 Task: Add the "Currency formatter" component in the site builder.
Action: Mouse moved to (893, 69)
Screenshot: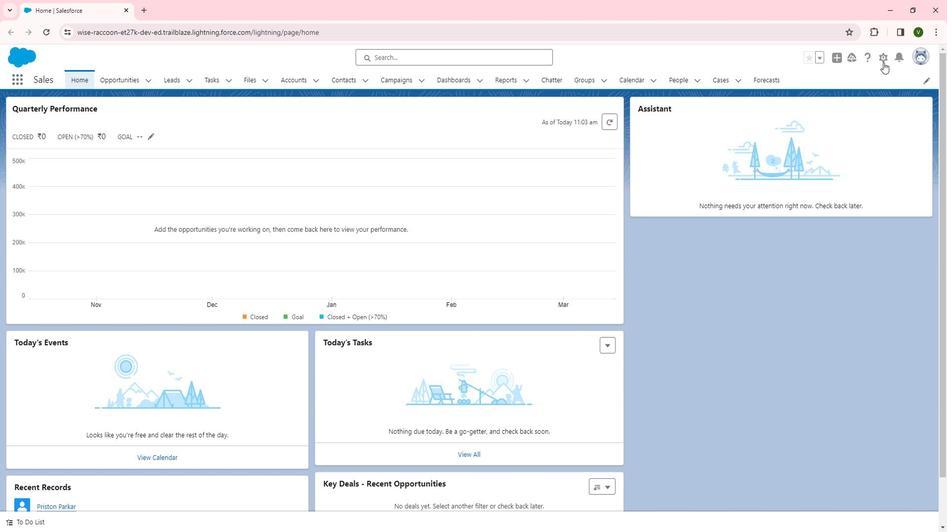 
Action: Mouse pressed left at (893, 69)
Screenshot: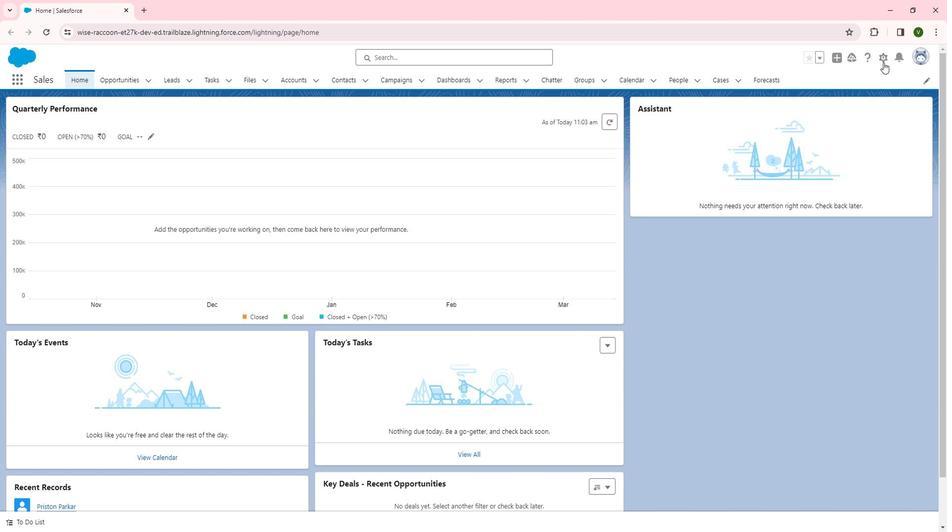 
Action: Mouse moved to (848, 100)
Screenshot: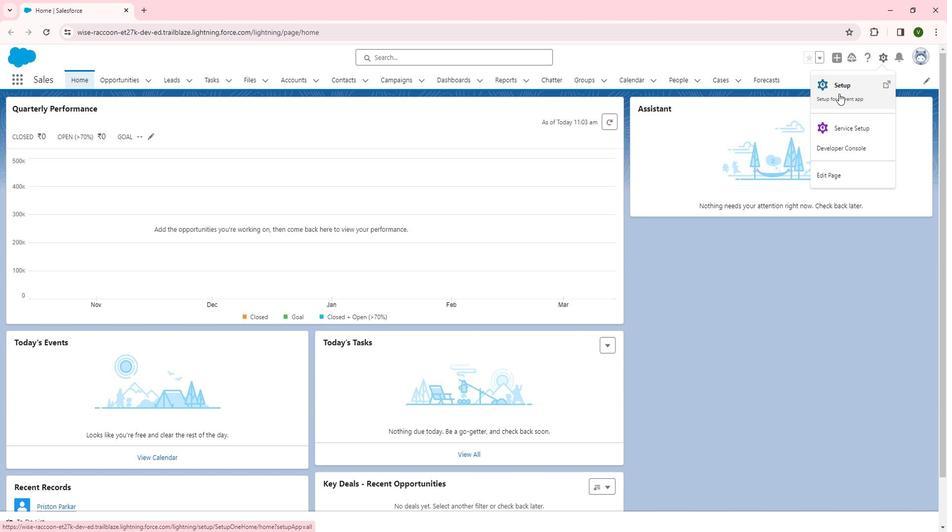 
Action: Mouse pressed left at (848, 100)
Screenshot: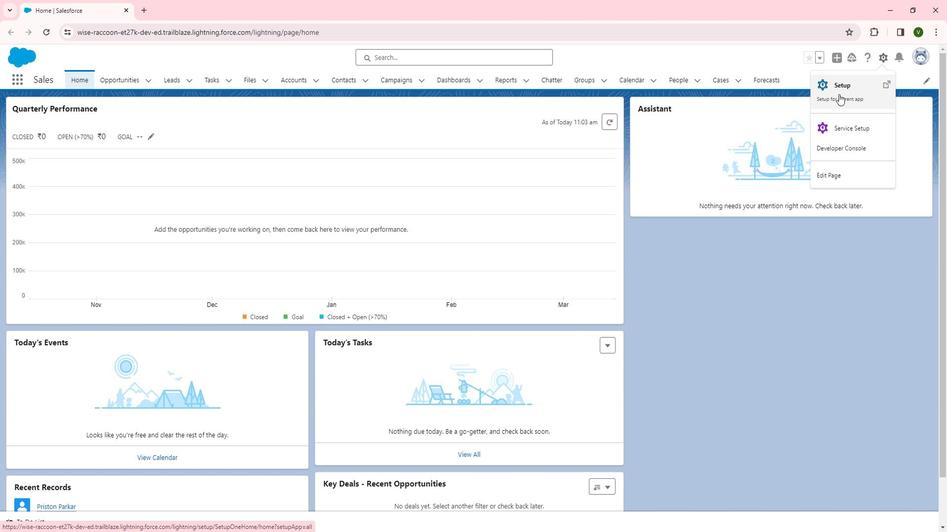 
Action: Mouse moved to (74, 383)
Screenshot: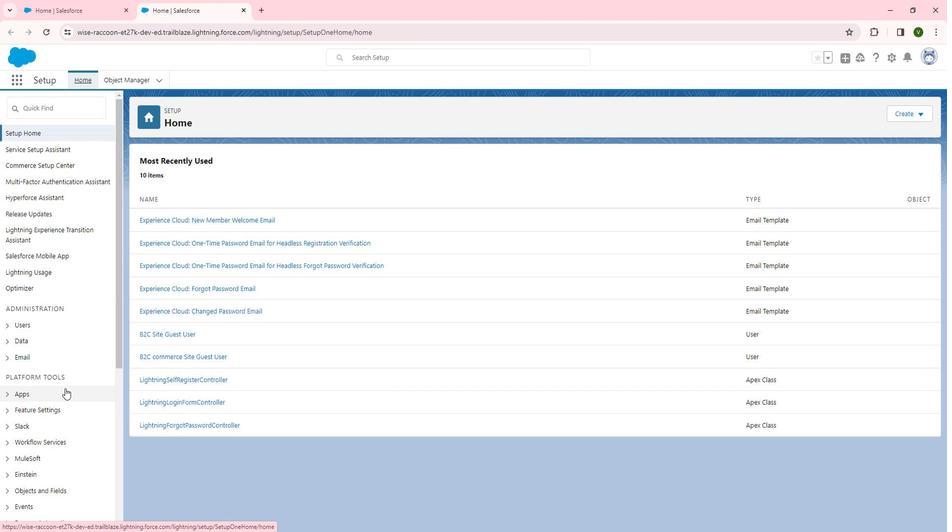 
Action: Mouse scrolled (74, 383) with delta (0, 0)
Screenshot: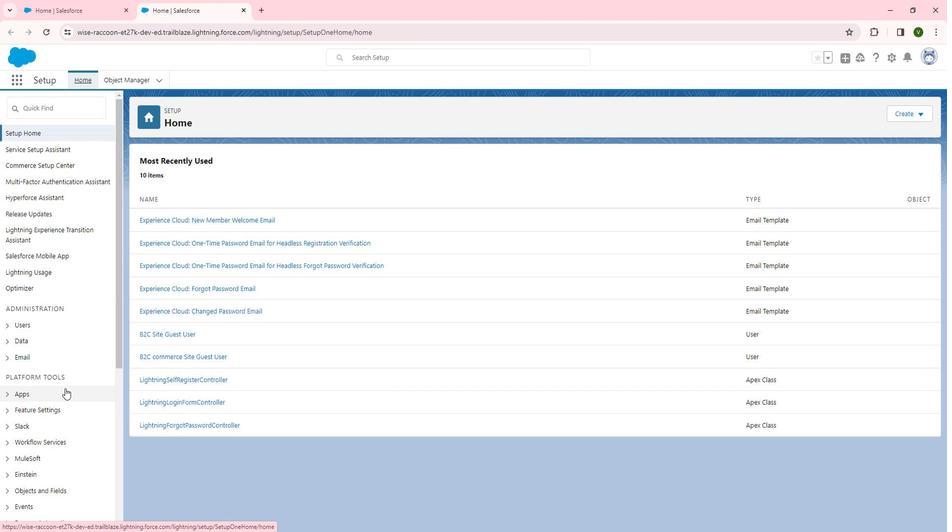 
Action: Mouse scrolled (74, 383) with delta (0, 0)
Screenshot: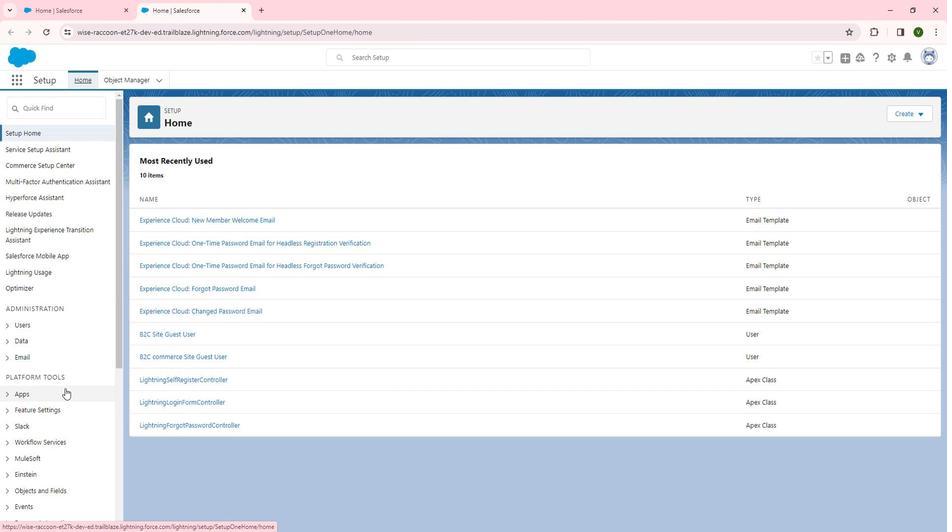 
Action: Mouse scrolled (74, 383) with delta (0, 0)
Screenshot: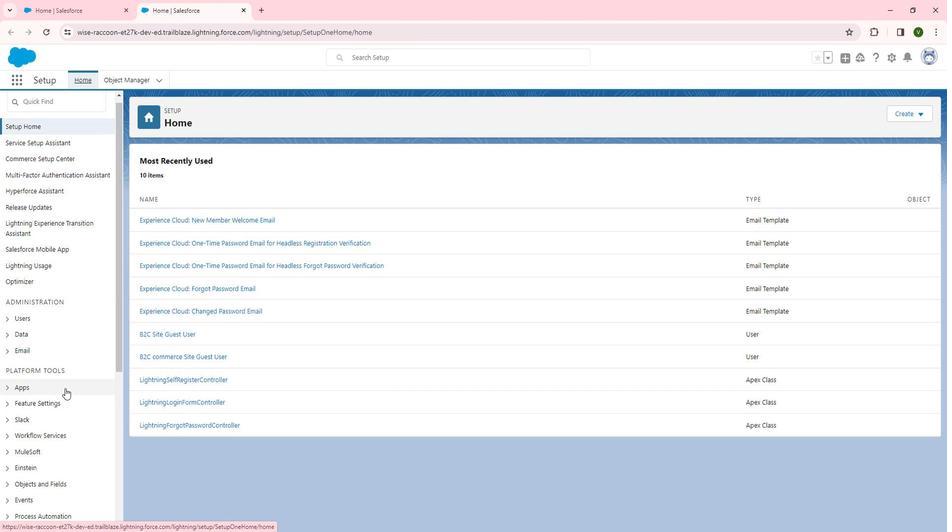 
Action: Mouse scrolled (74, 383) with delta (0, 0)
Screenshot: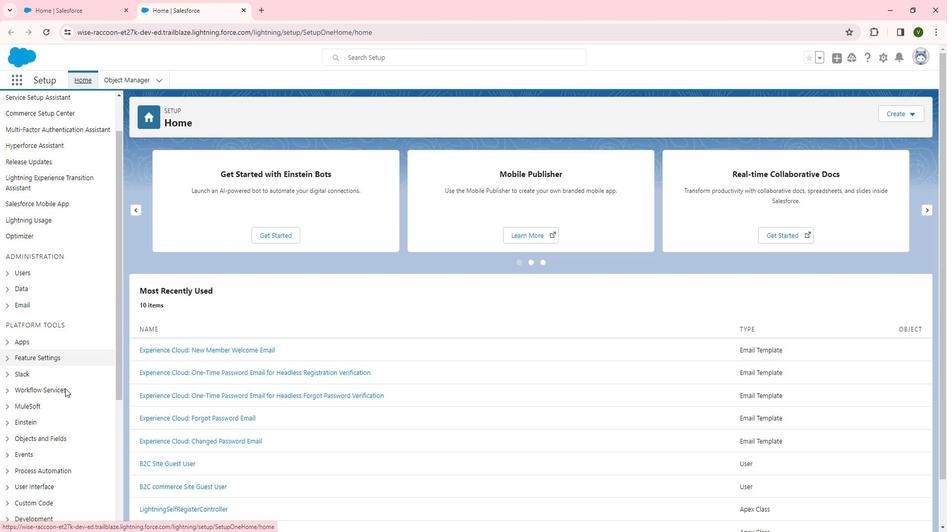 
Action: Mouse moved to (23, 209)
Screenshot: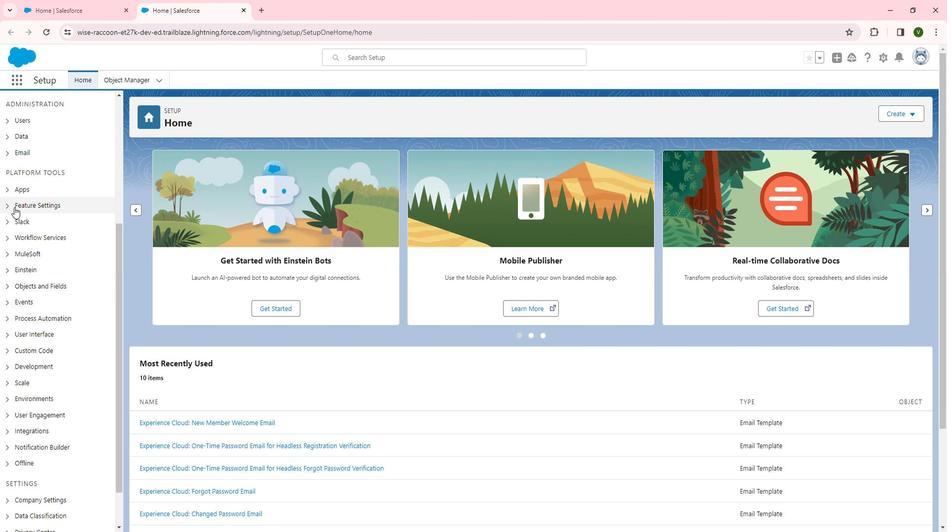 
Action: Mouse pressed left at (23, 209)
Screenshot: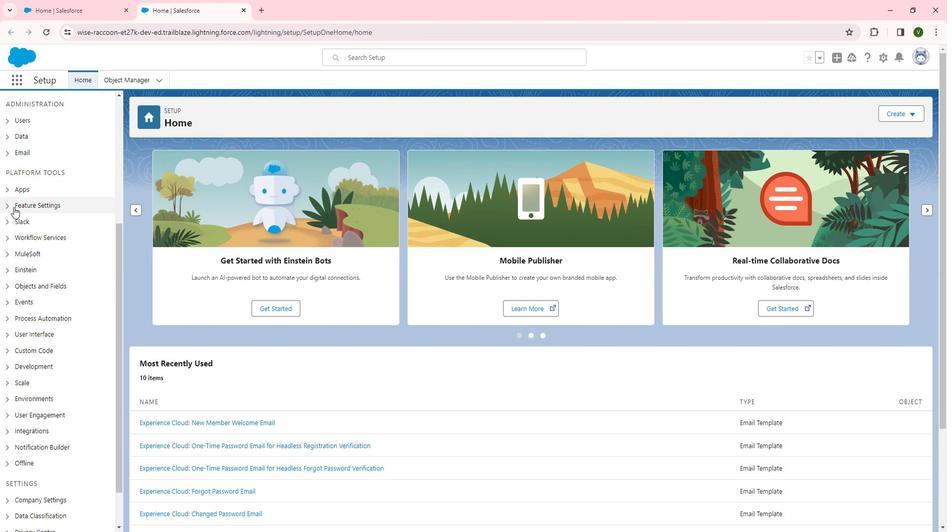 
Action: Mouse moved to (42, 205)
Screenshot: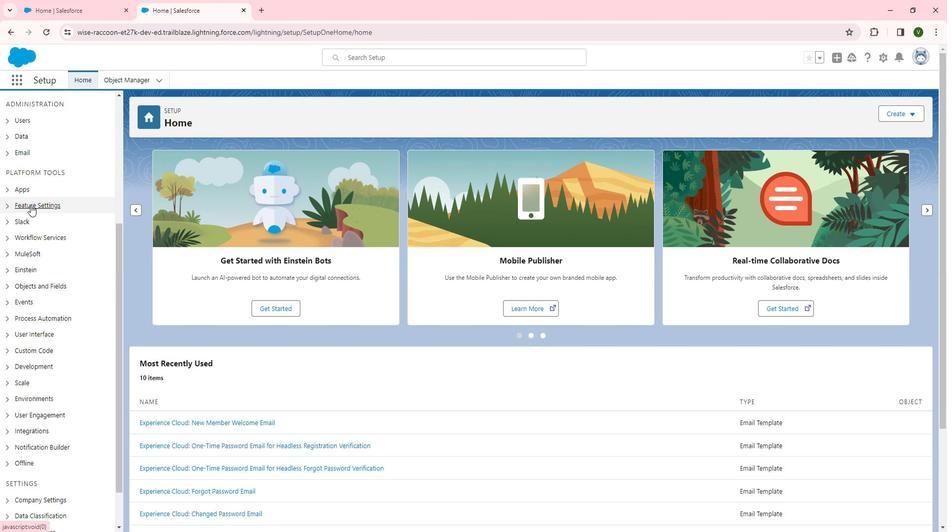 
Action: Mouse pressed left at (42, 205)
Screenshot: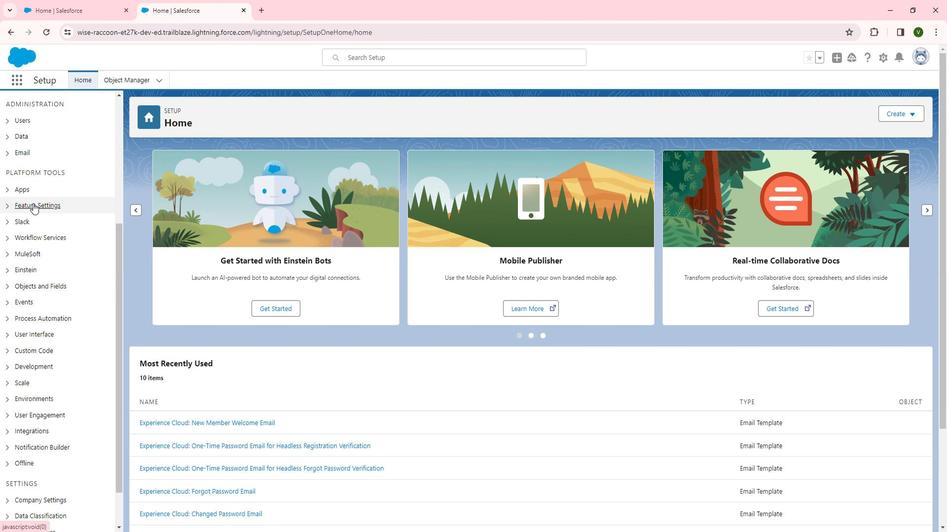 
Action: Mouse moved to (62, 305)
Screenshot: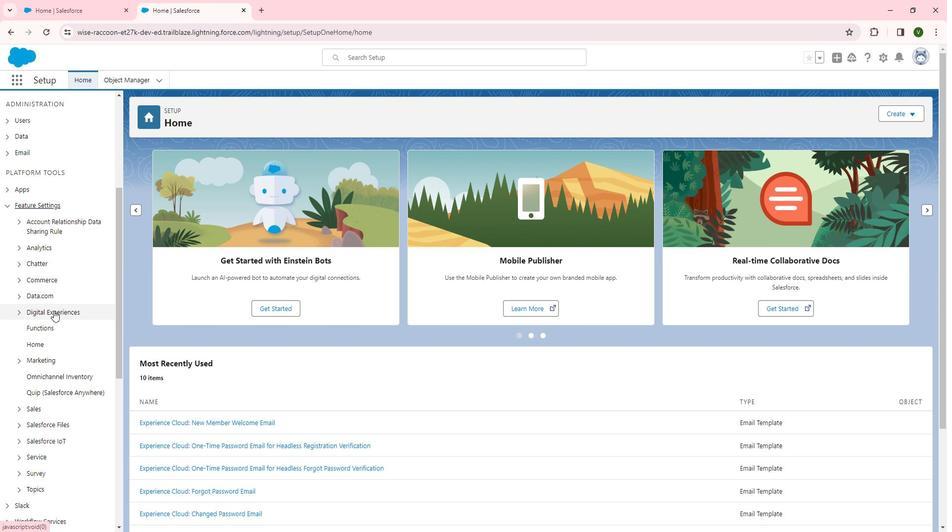 
Action: Mouse pressed left at (62, 305)
Screenshot: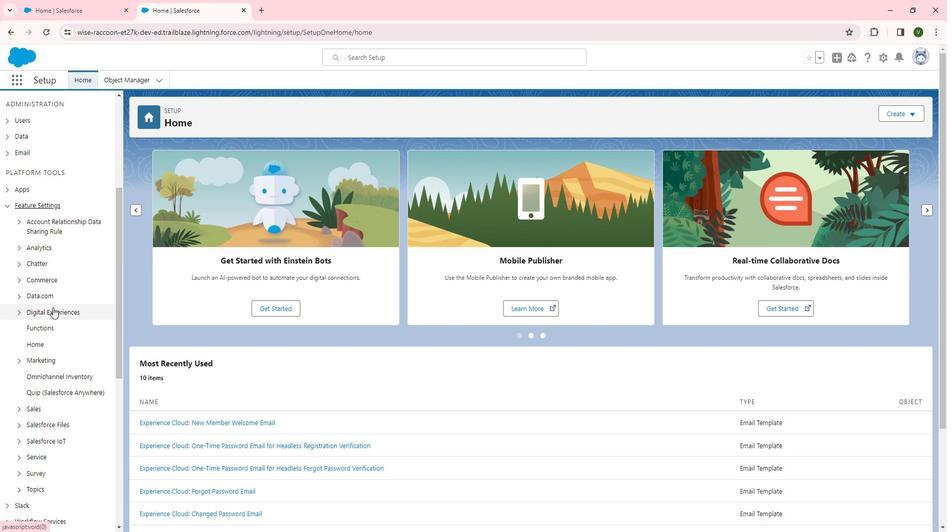 
Action: Mouse moved to (49, 328)
Screenshot: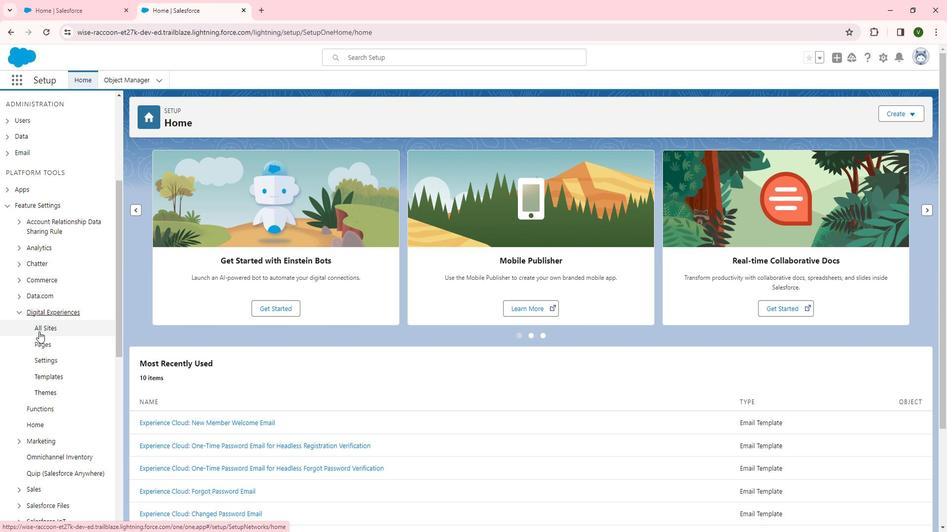 
Action: Mouse pressed left at (49, 328)
Screenshot: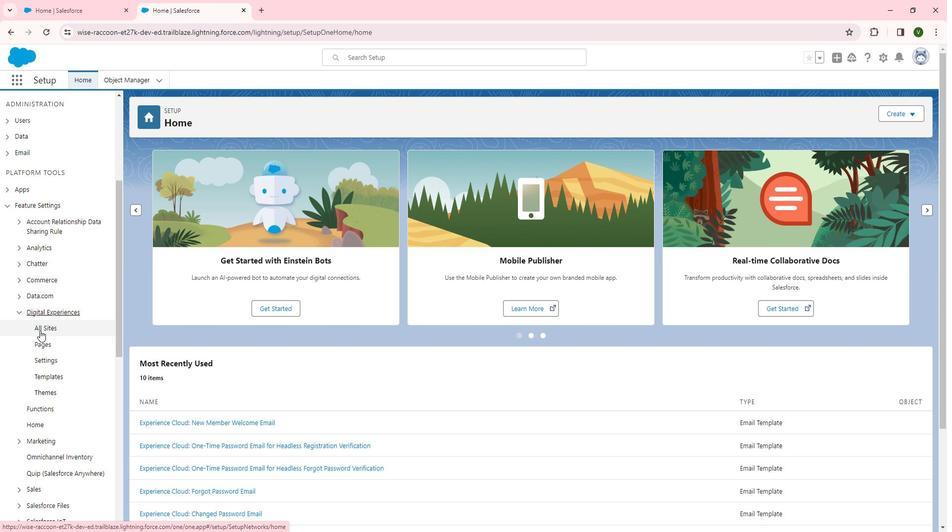 
Action: Mouse moved to (175, 235)
Screenshot: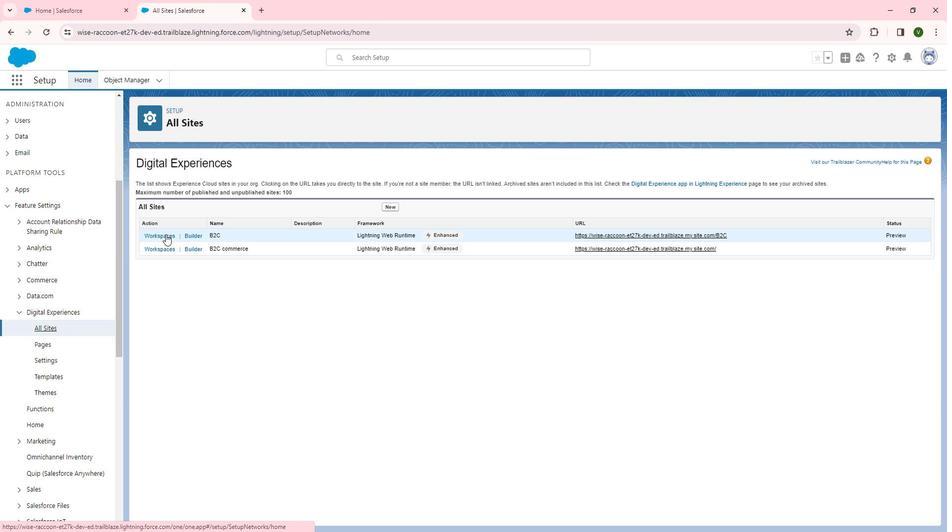 
Action: Mouse pressed left at (175, 235)
Screenshot: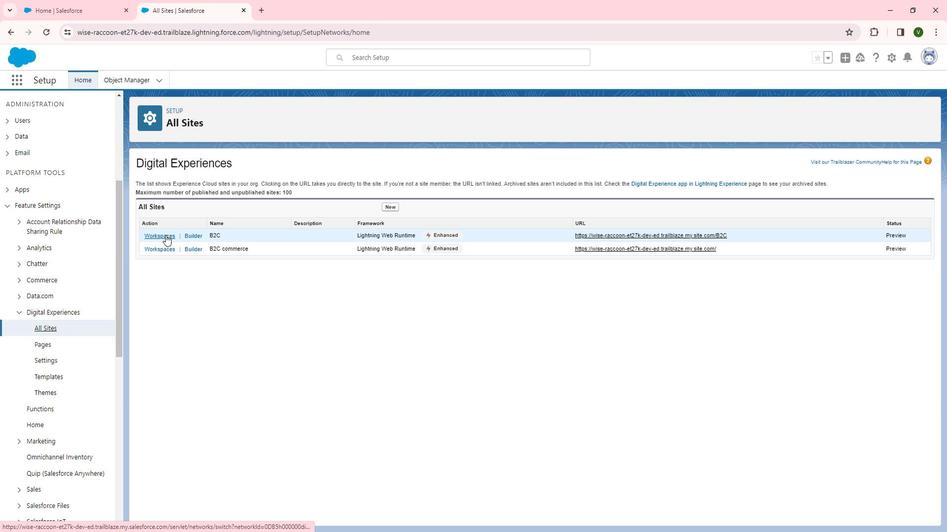 
Action: Mouse moved to (153, 227)
Screenshot: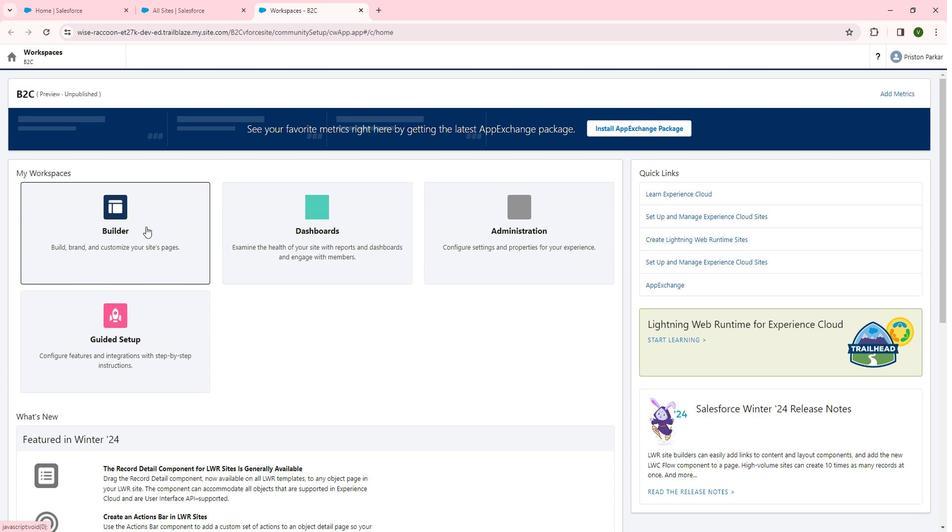 
Action: Mouse pressed left at (153, 227)
Screenshot: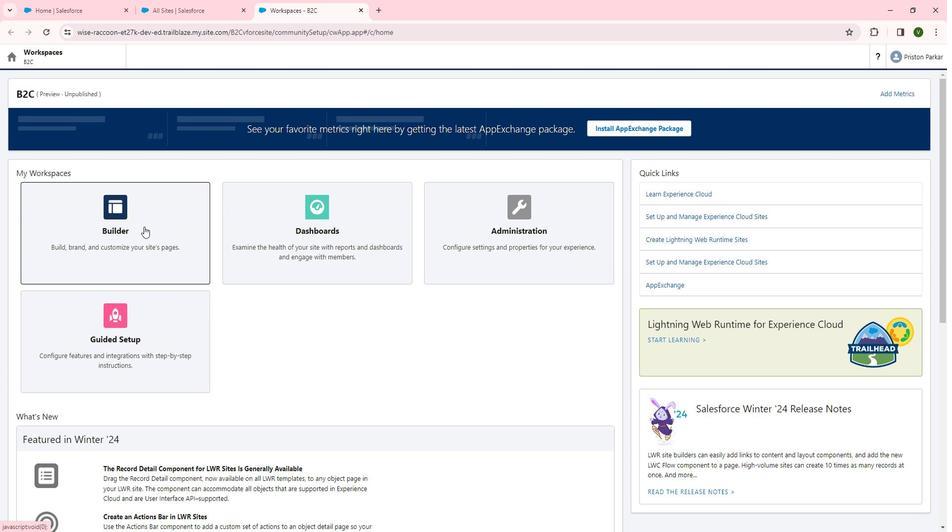 
Action: Mouse moved to (26, 99)
Screenshot: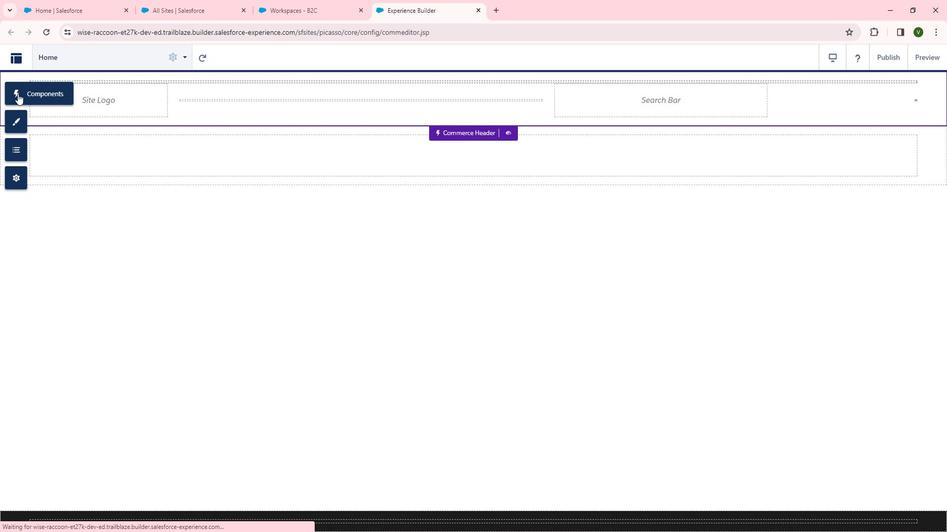 
Action: Mouse pressed left at (26, 99)
Screenshot: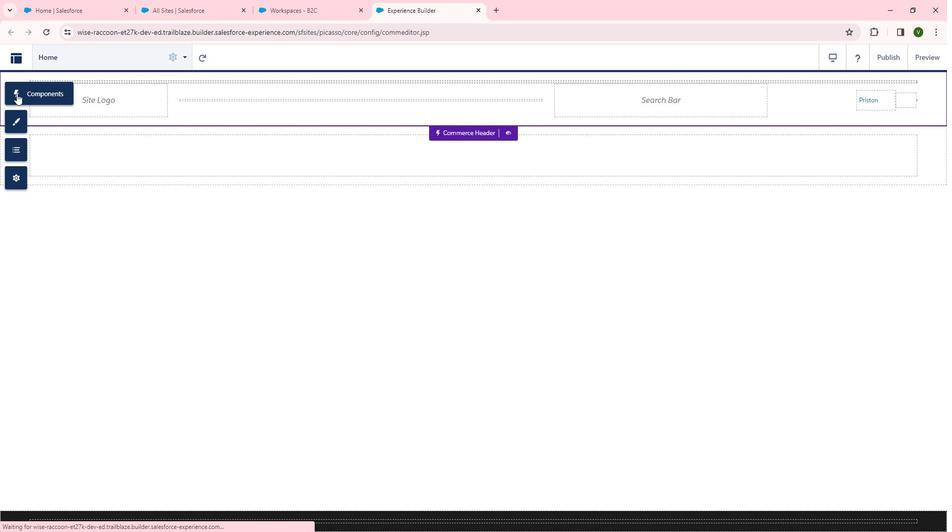 
Action: Mouse moved to (119, 210)
Screenshot: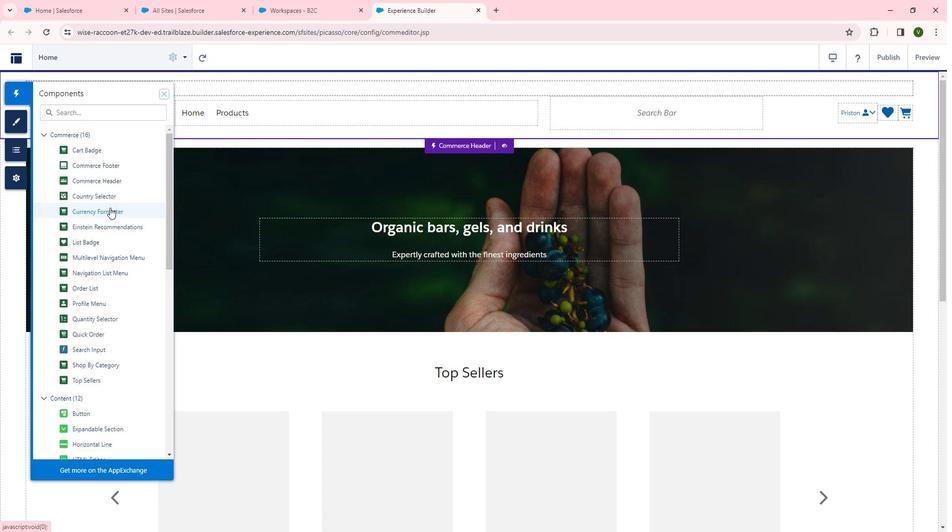 
Action: Mouse pressed left at (119, 210)
Screenshot: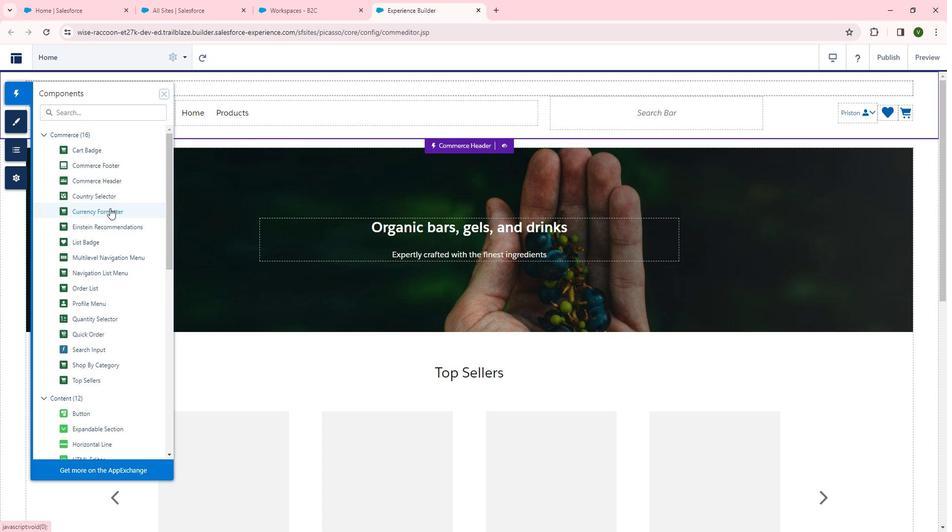 
Action: Mouse moved to (341, 188)
Screenshot: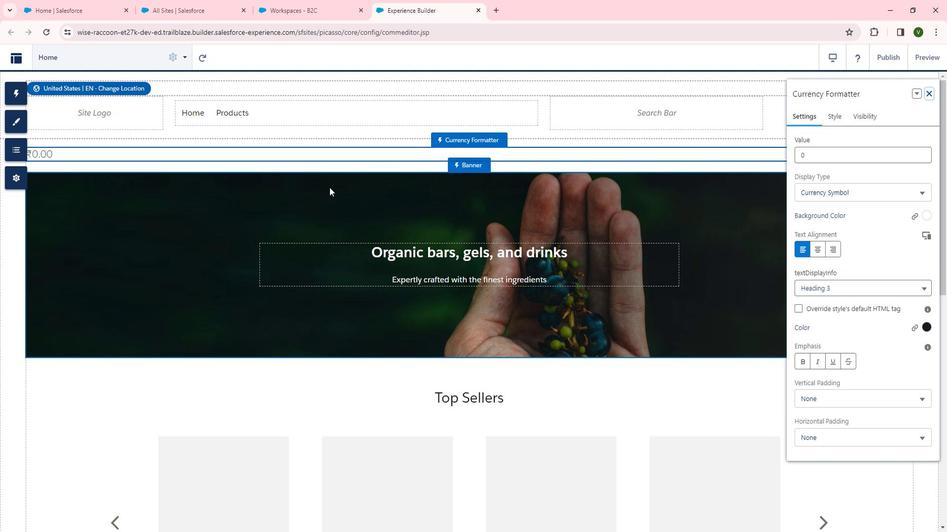 
